Task: Find a round-trip flight from New Delhi to Moscow for 2 passengers, departing on July 9th and returning on July 13th. Then change the destination to Omsk and the return date to August 10th.
Action: Mouse pressed left at (455, 333)
Screenshot: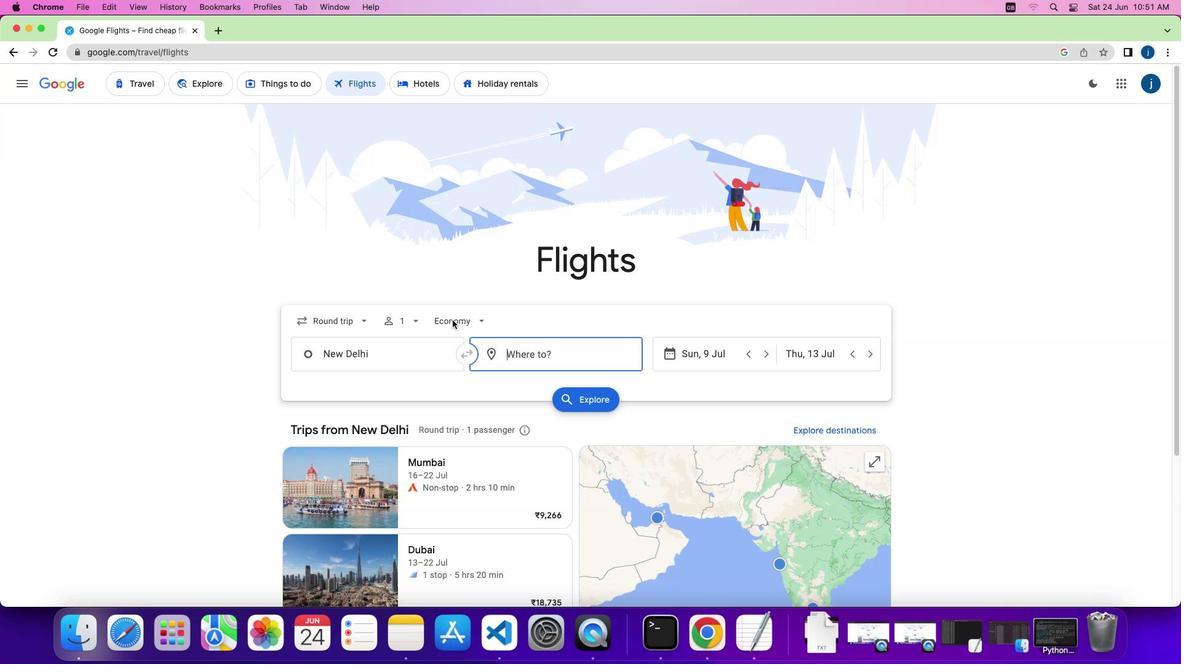 
Action: Mouse pressed left at (455, 333)
Screenshot: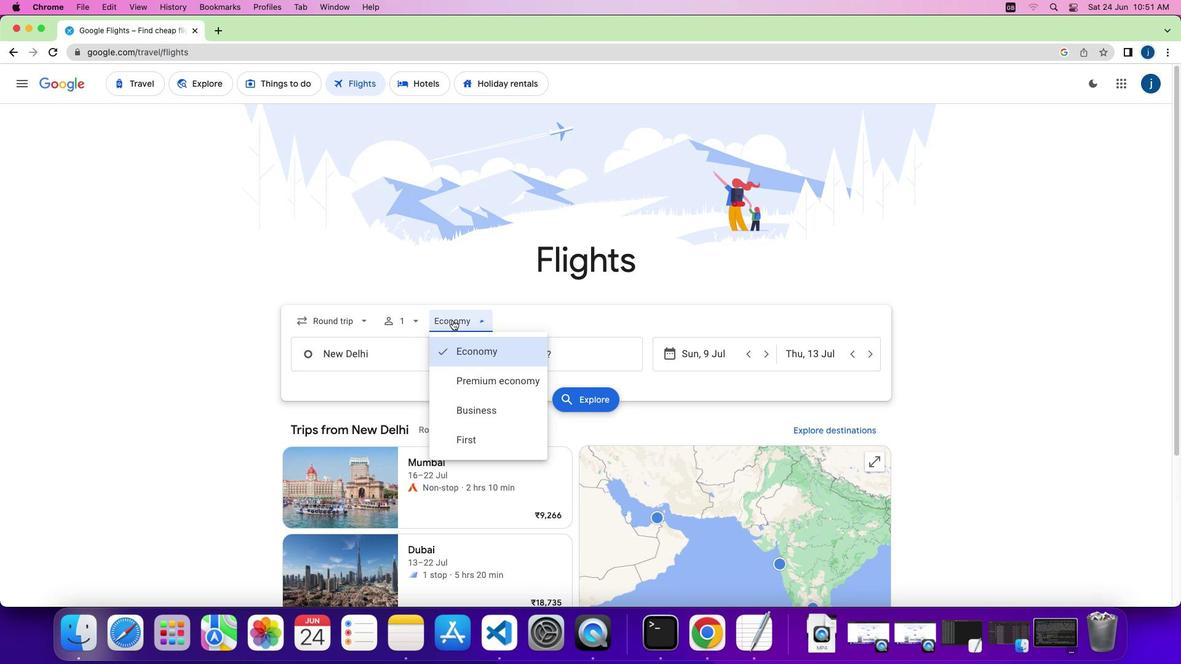 
Action: Mouse moved to (462, 365)
Screenshot: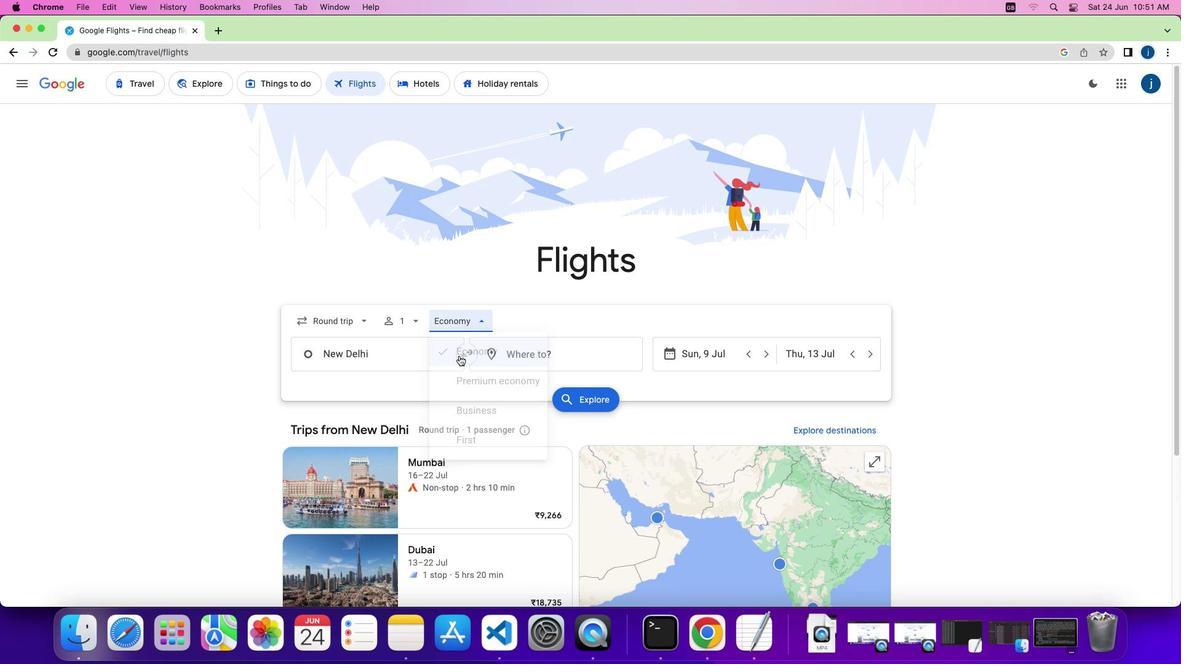 
Action: Mouse pressed left at (462, 365)
Screenshot: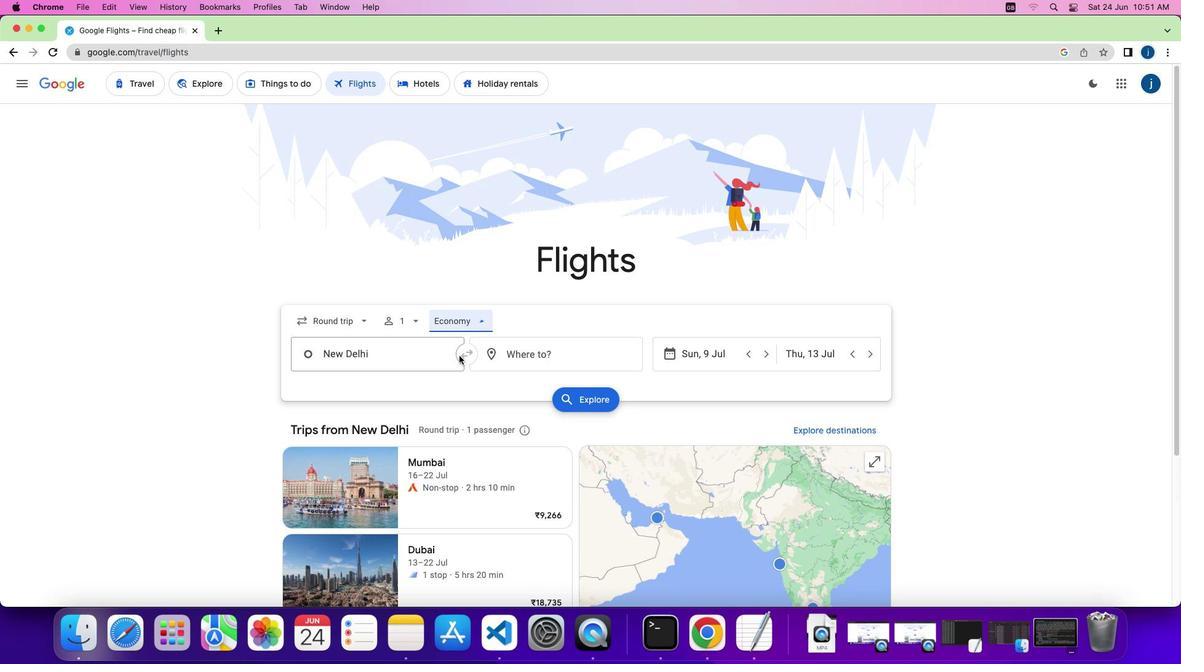 
Action: Mouse moved to (355, 338)
Screenshot: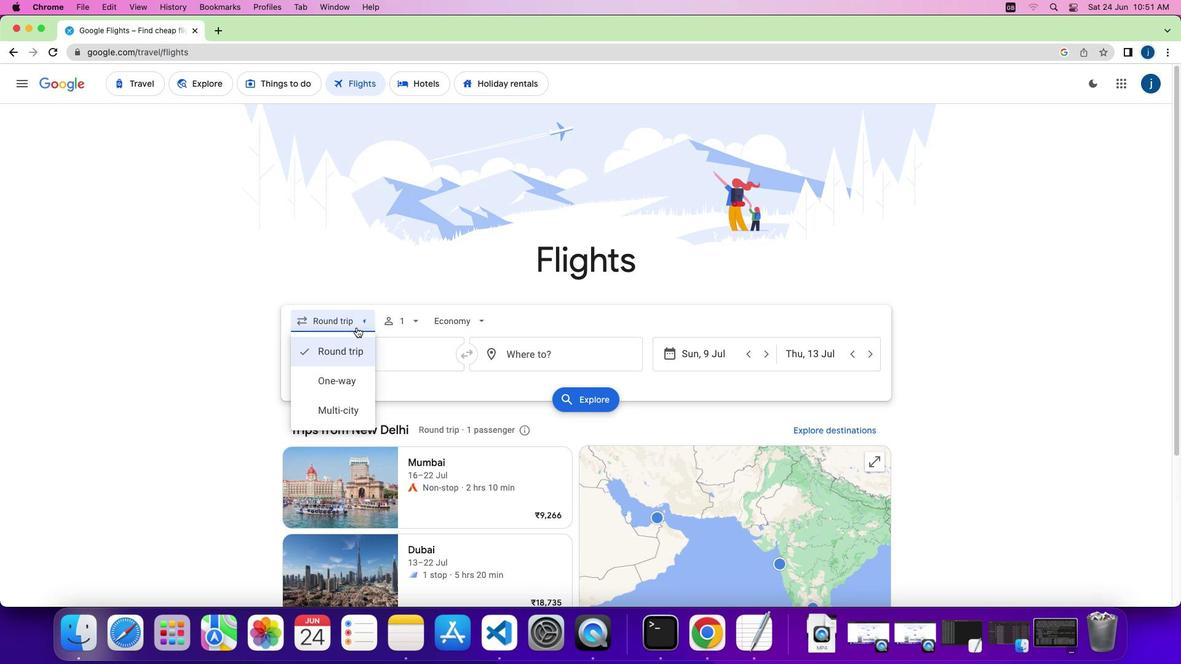 
Action: Mouse pressed left at (355, 338)
Screenshot: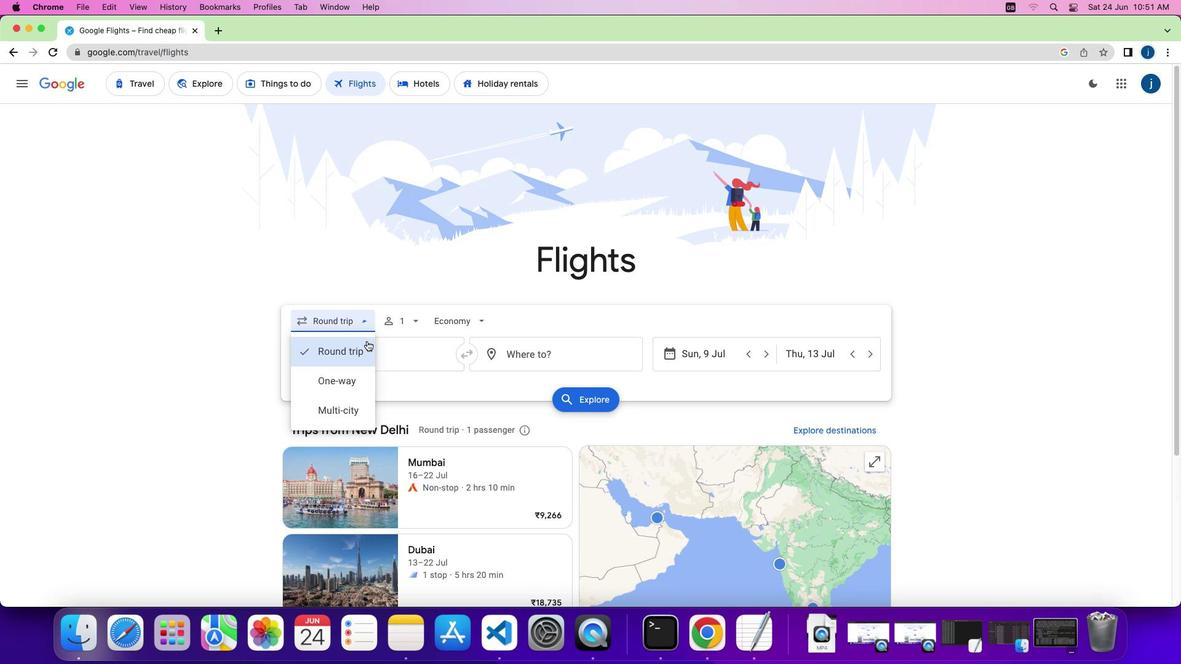 
Action: Mouse moved to (364, 361)
Screenshot: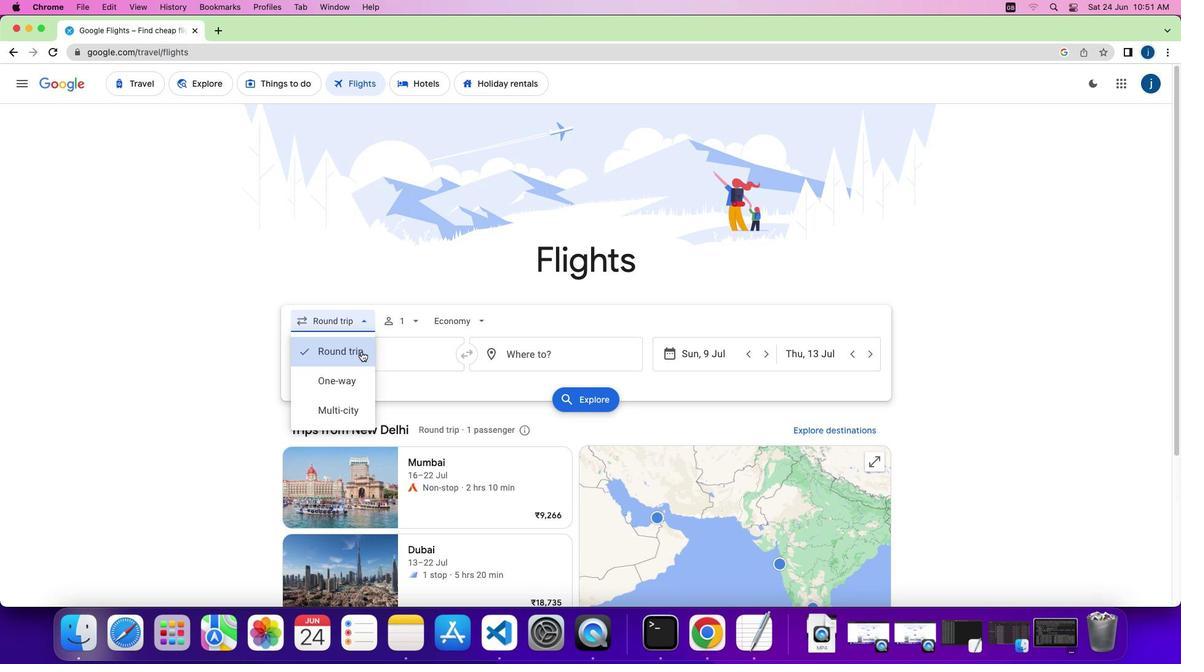 
Action: Mouse pressed left at (364, 361)
Screenshot: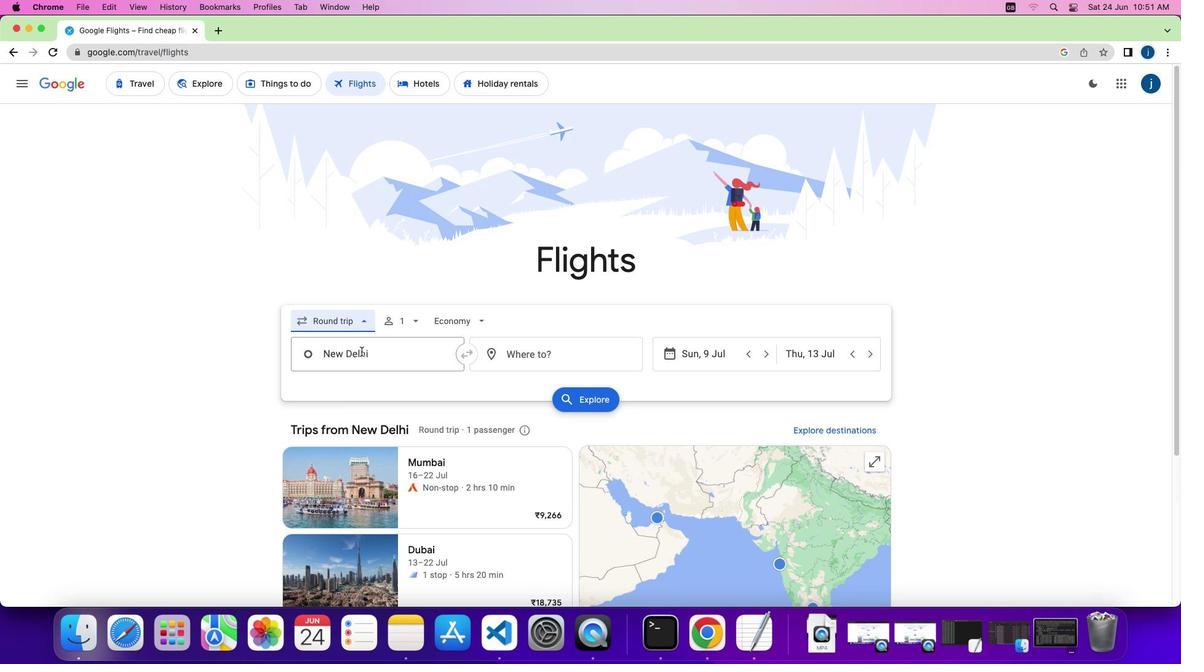 
Action: Mouse moved to (393, 337)
Screenshot: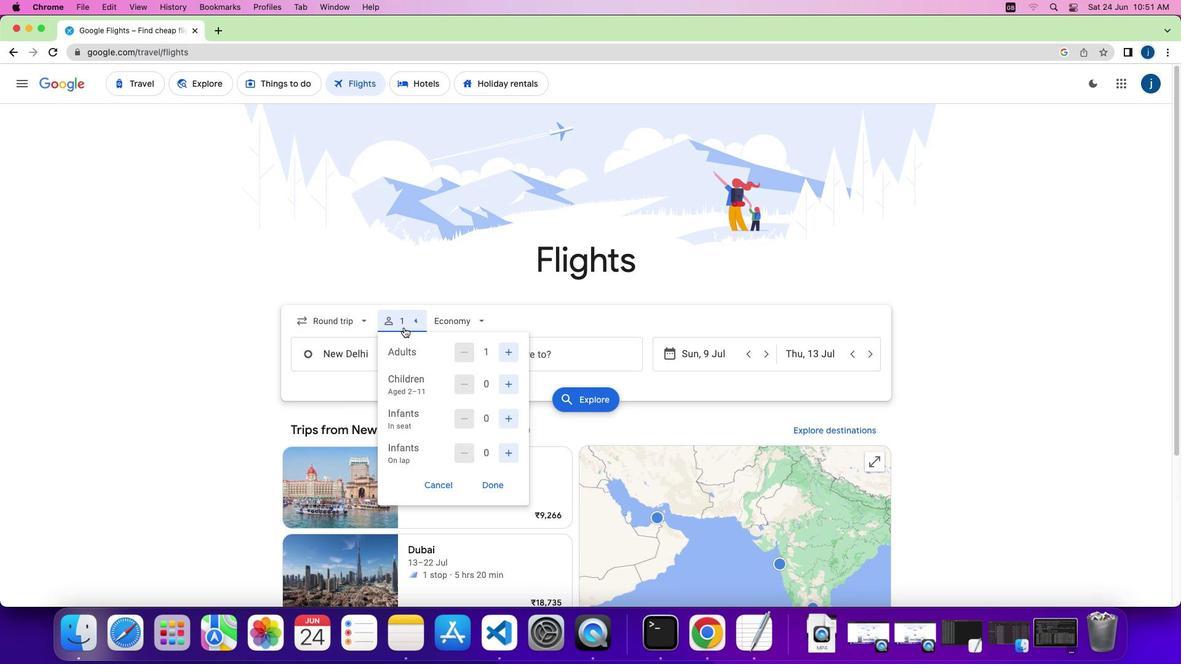 
Action: Mouse pressed left at (393, 337)
Screenshot: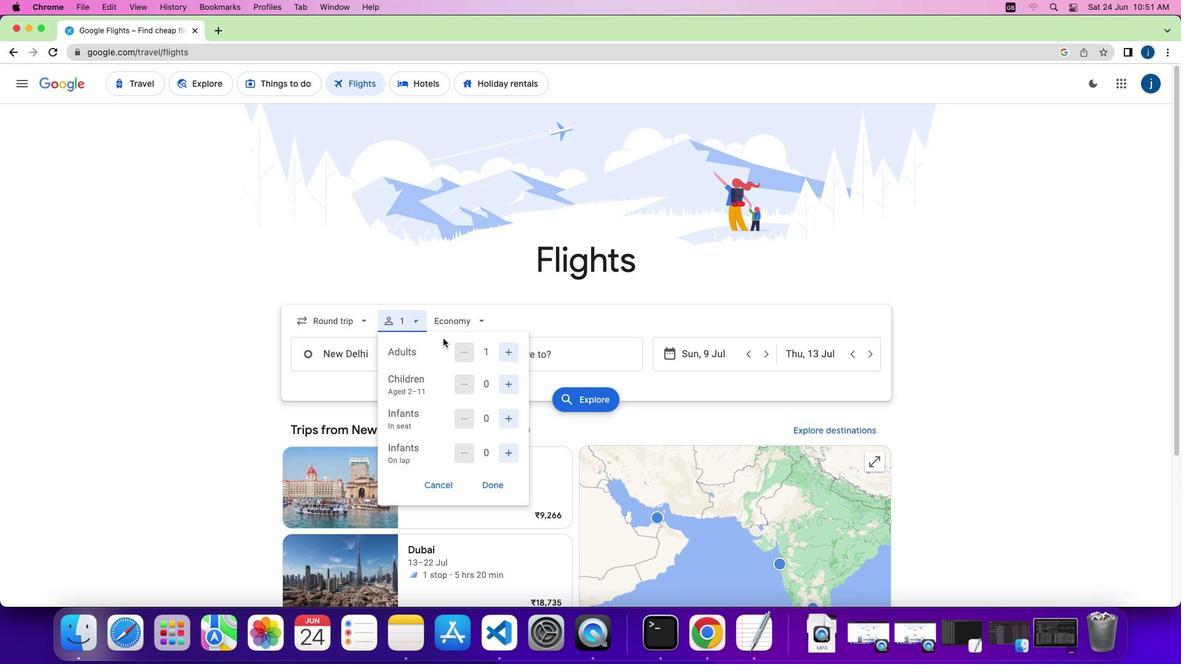 
Action: Mouse moved to (511, 361)
Screenshot: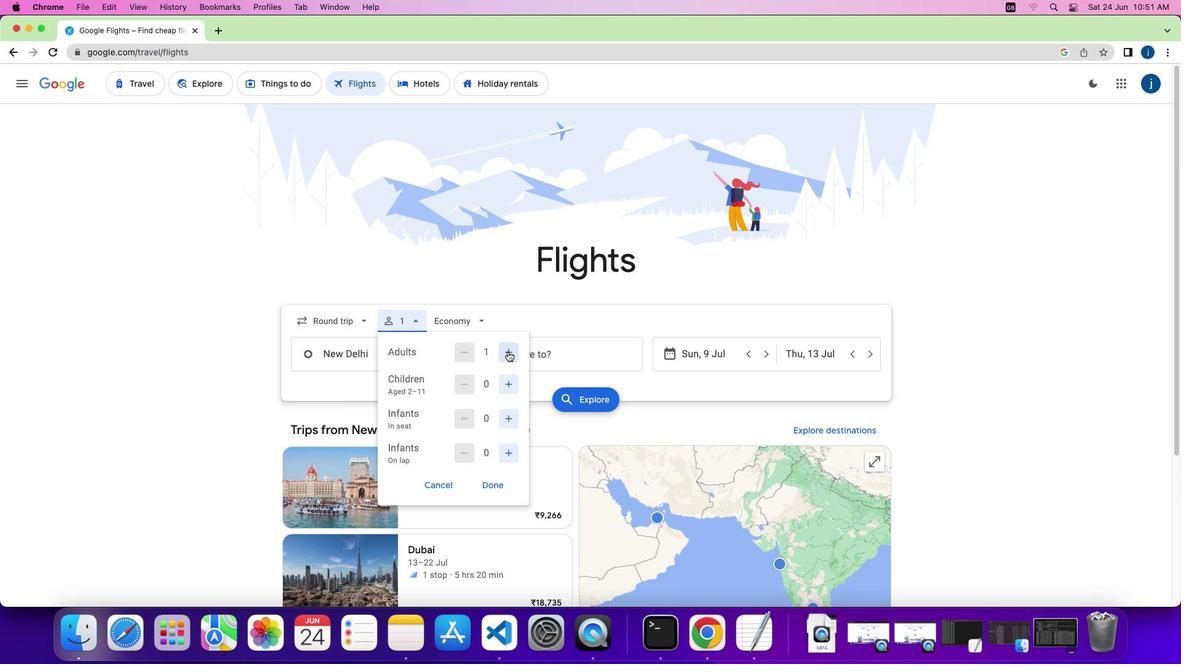 
Action: Mouse pressed left at (511, 361)
Screenshot: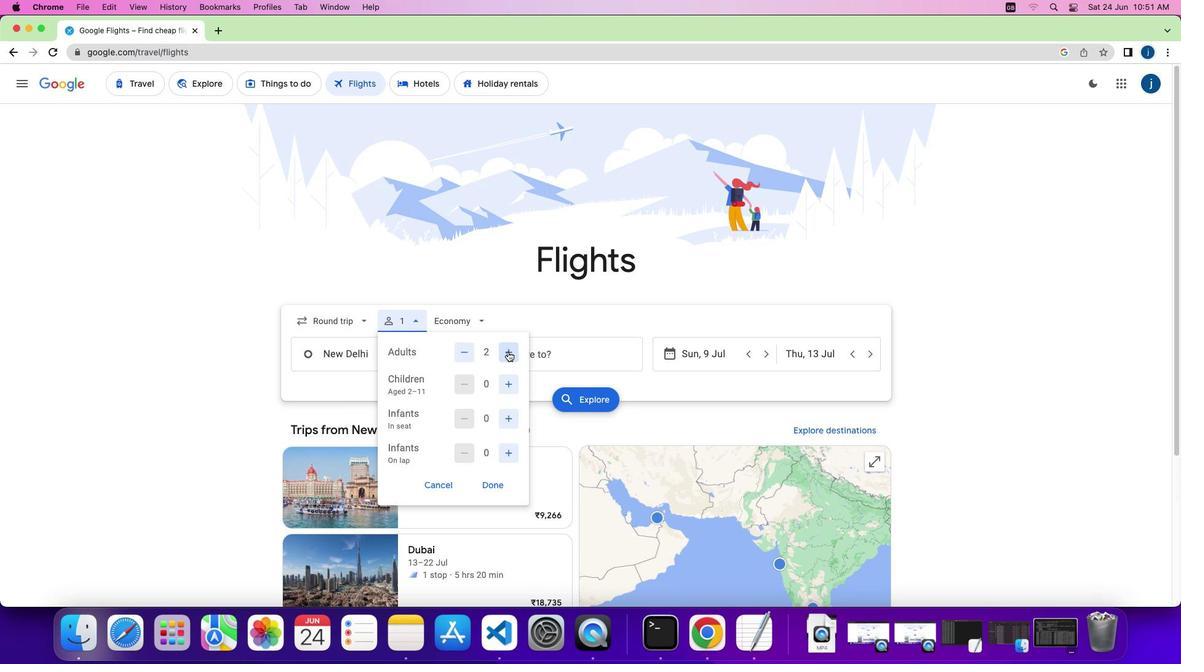 
Action: Mouse moved to (488, 480)
Screenshot: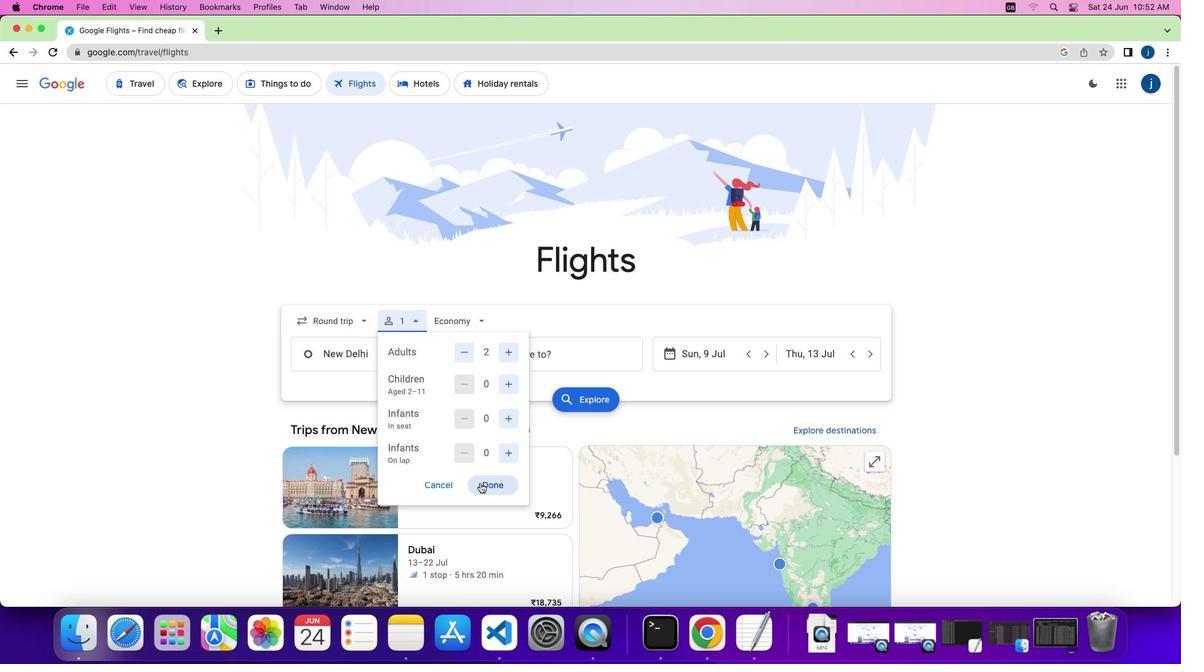 
Action: Mouse pressed left at (488, 480)
Screenshot: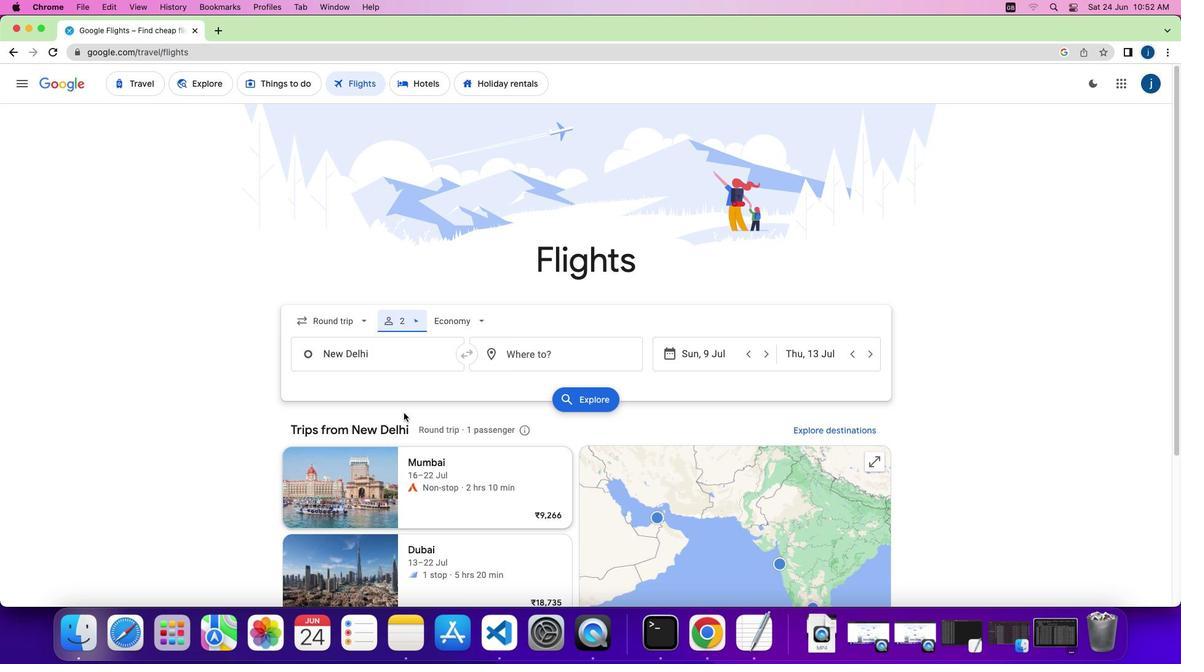 
Action: Mouse moved to (381, 368)
Screenshot: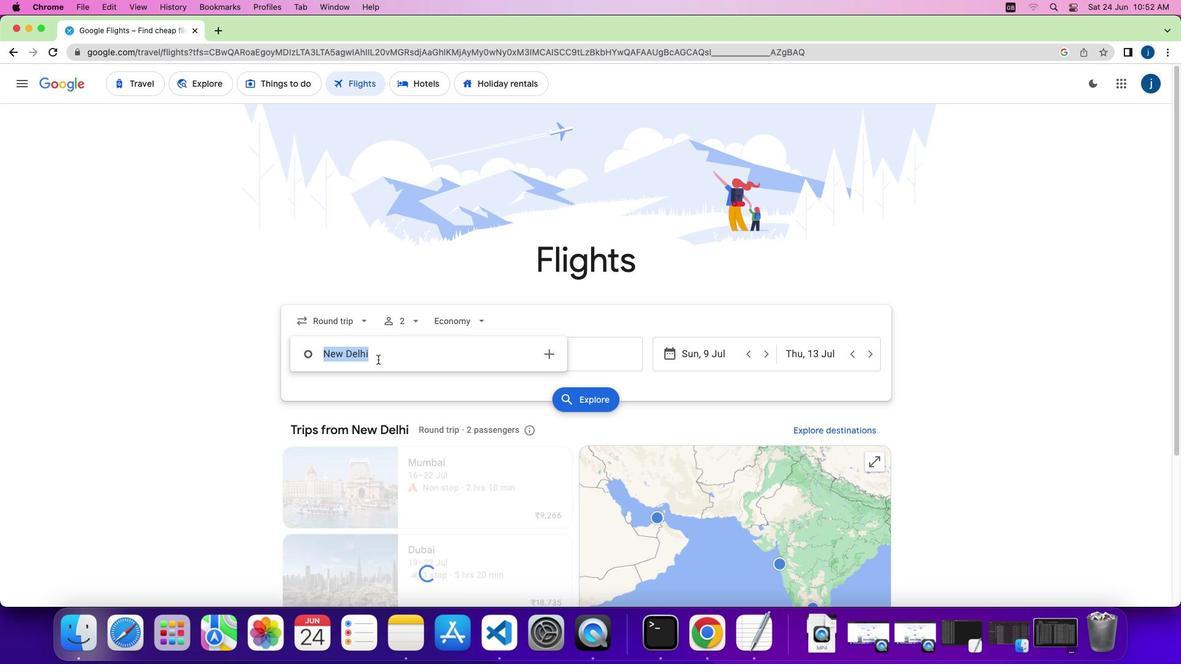 
Action: Mouse pressed left at (381, 368)
Screenshot: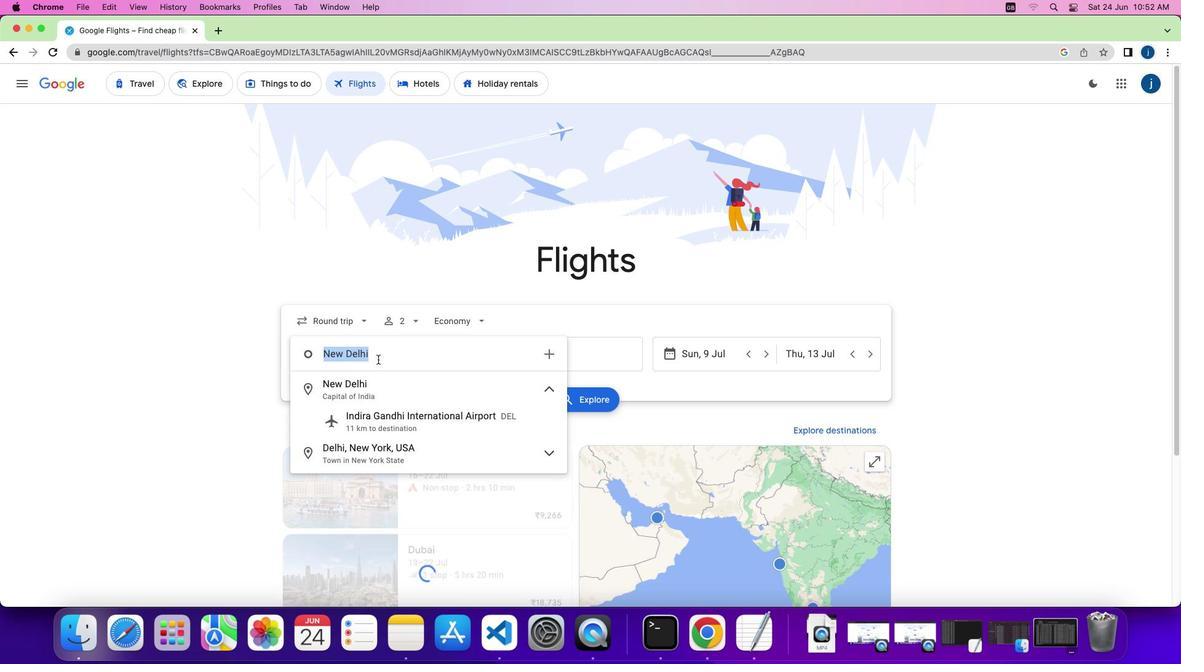 
Action: Key pressed Key.shift'M''o''s''c''o''w'Key.enter
Screenshot: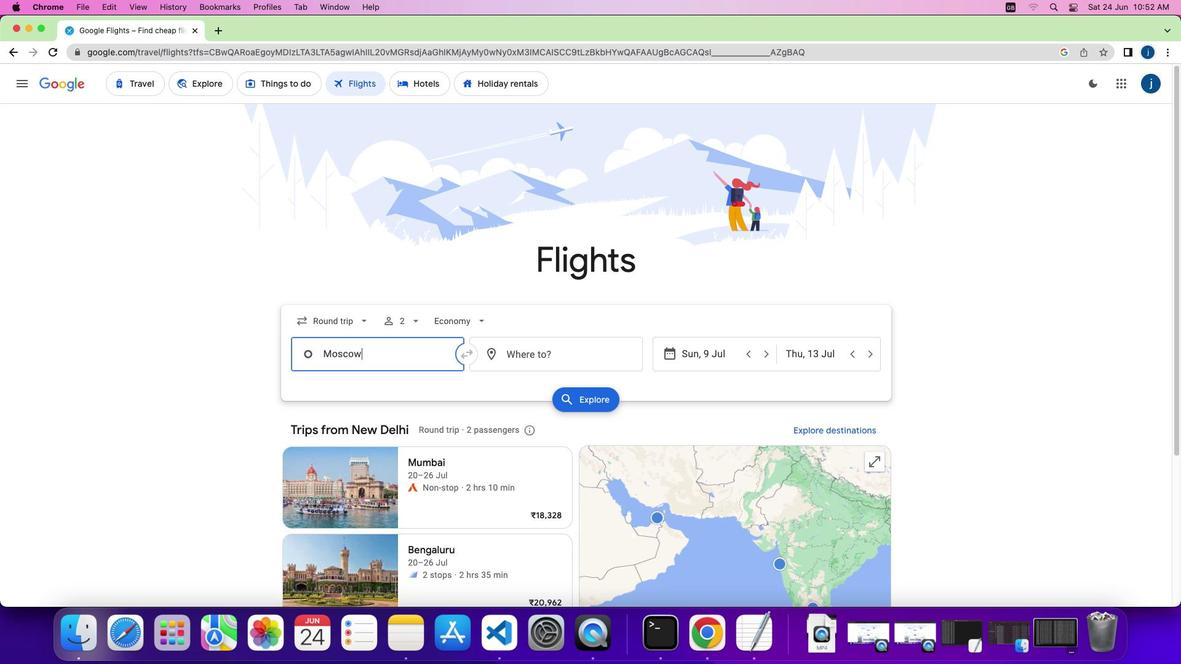 
Action: Mouse moved to (499, 361)
Screenshot: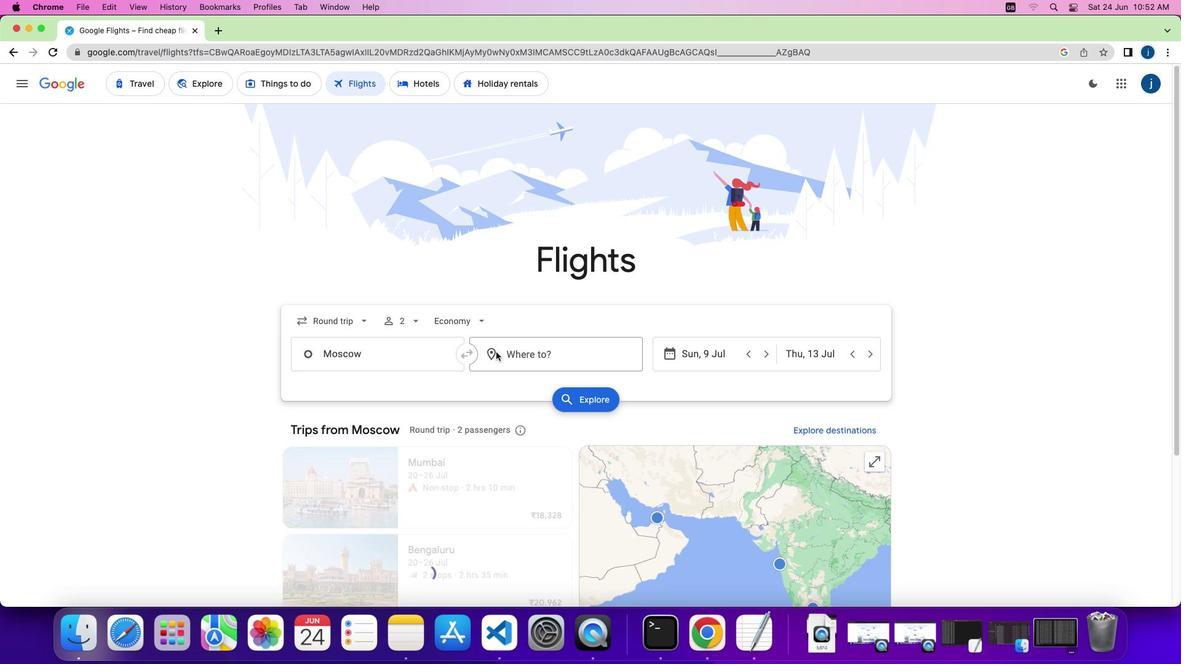 
Action: Mouse pressed left at (499, 361)
Screenshot: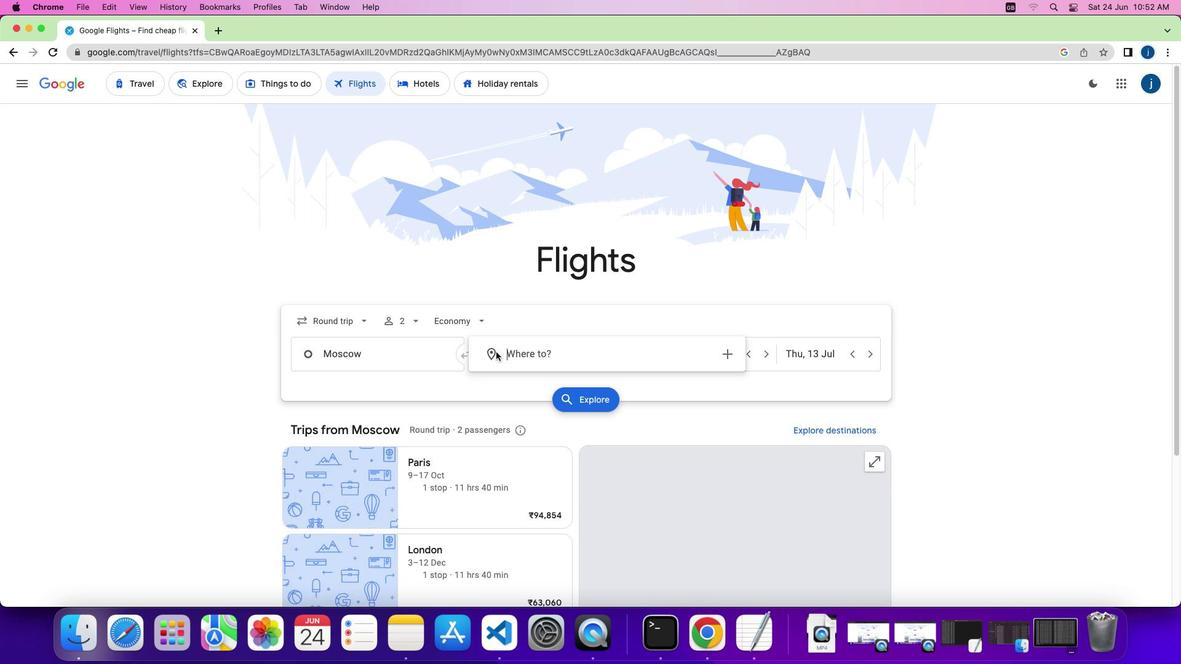 
Action: Key pressed Key.shift'O''m''s''k'Key.enter
Screenshot: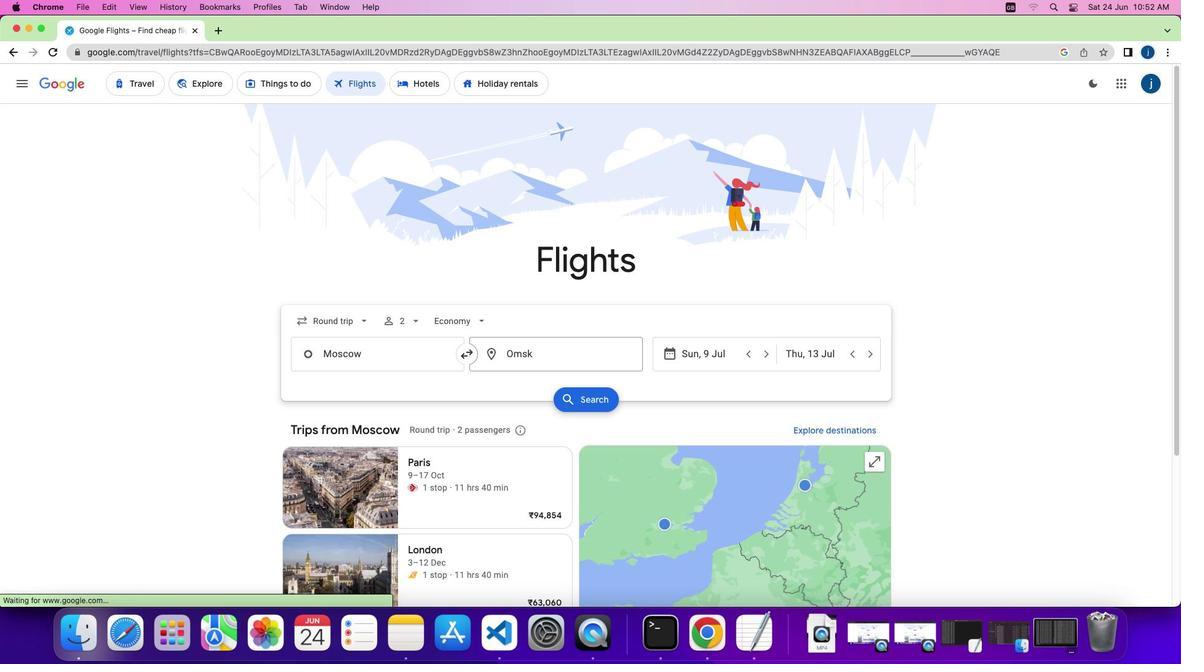 
Action: Mouse moved to (708, 368)
Screenshot: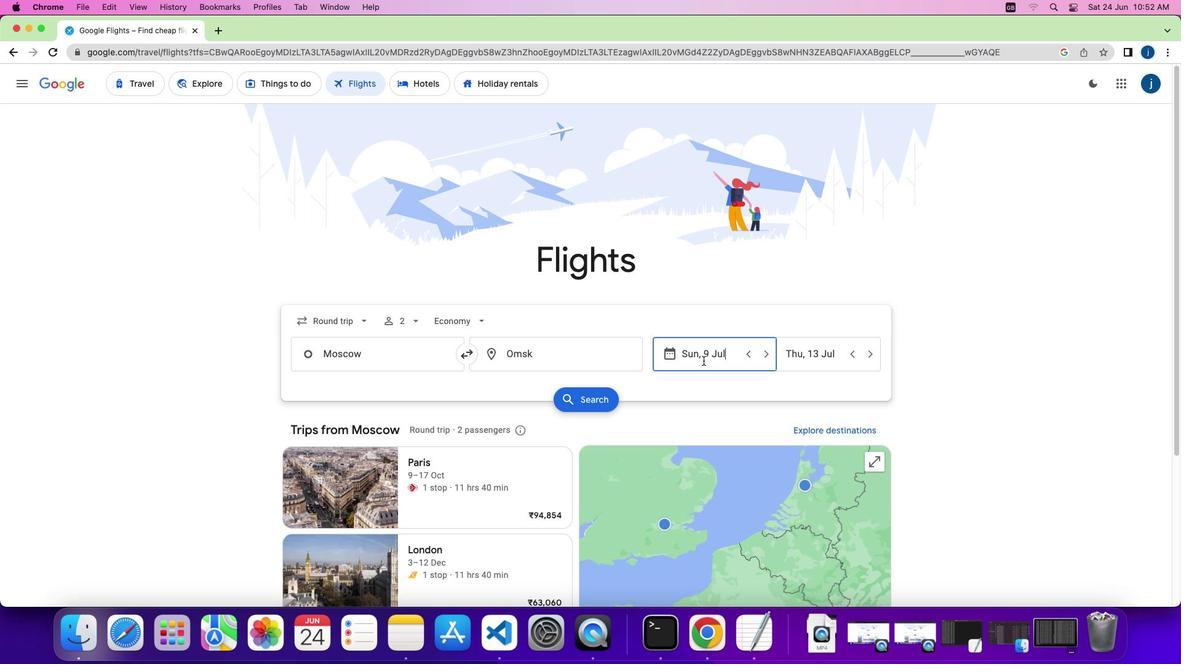 
Action: Mouse pressed left at (708, 368)
Screenshot: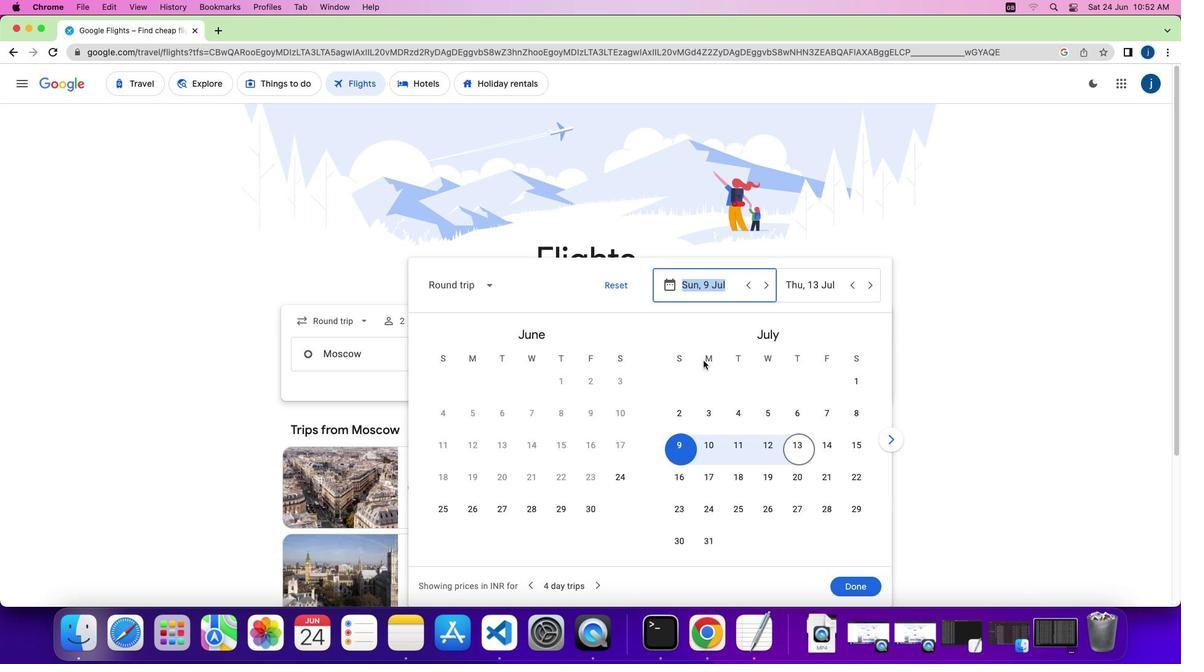 
Action: Mouse moved to (851, 492)
Screenshot: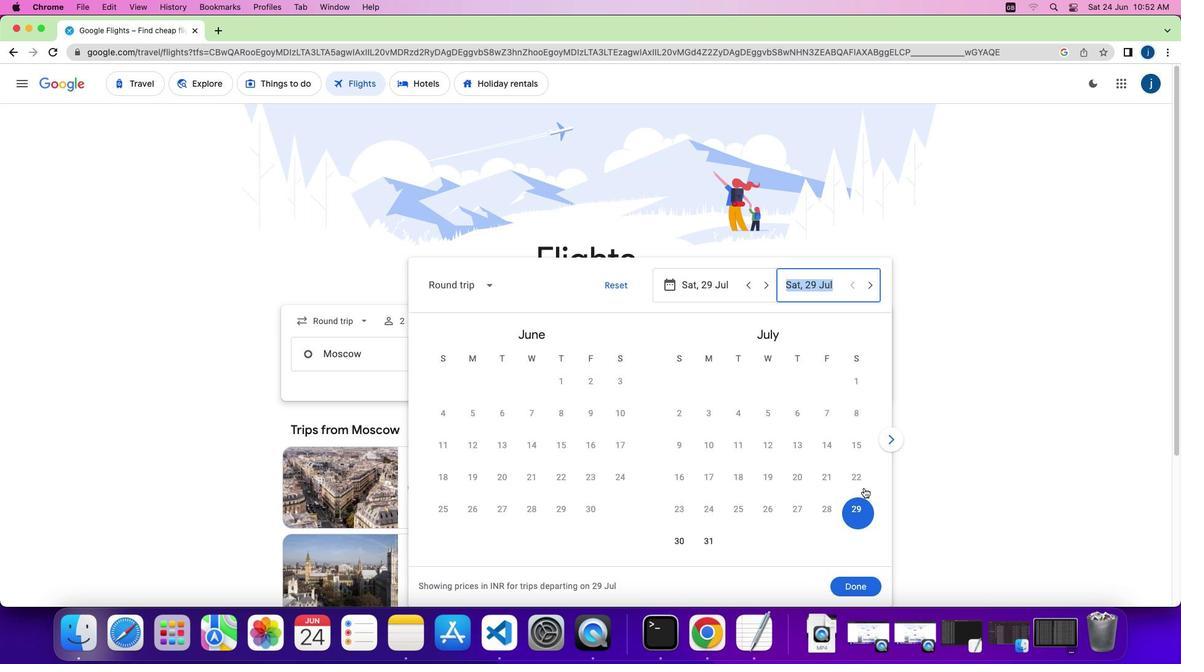 
Action: Mouse pressed left at (851, 492)
Screenshot: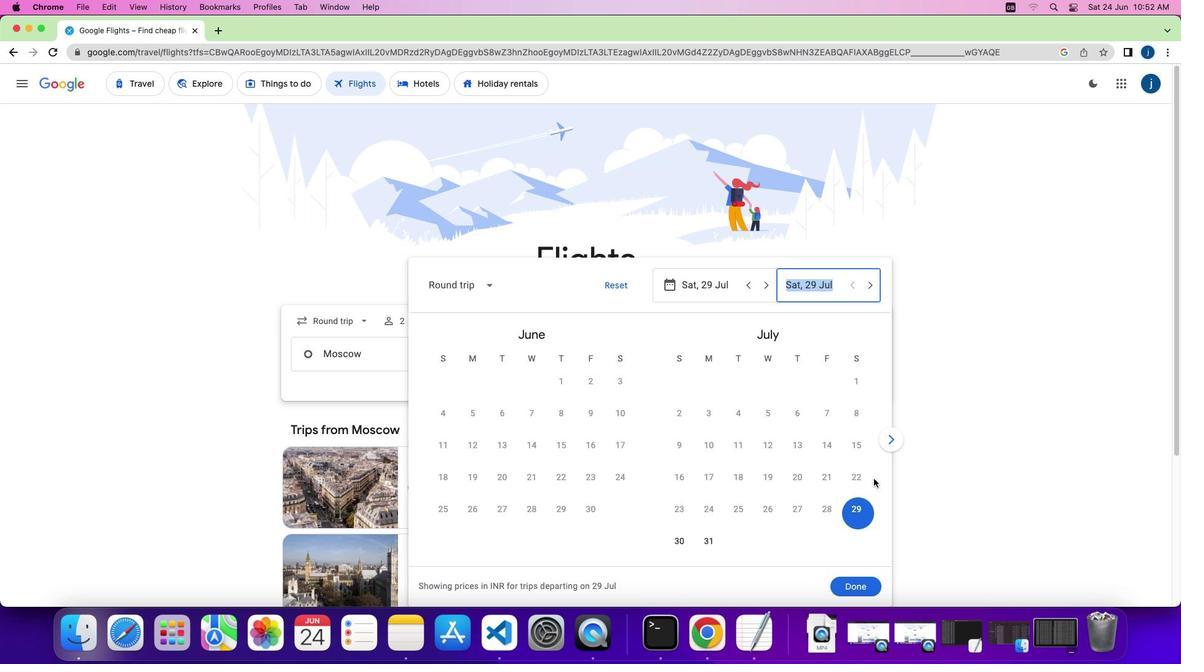 
Action: Mouse moved to (891, 438)
Screenshot: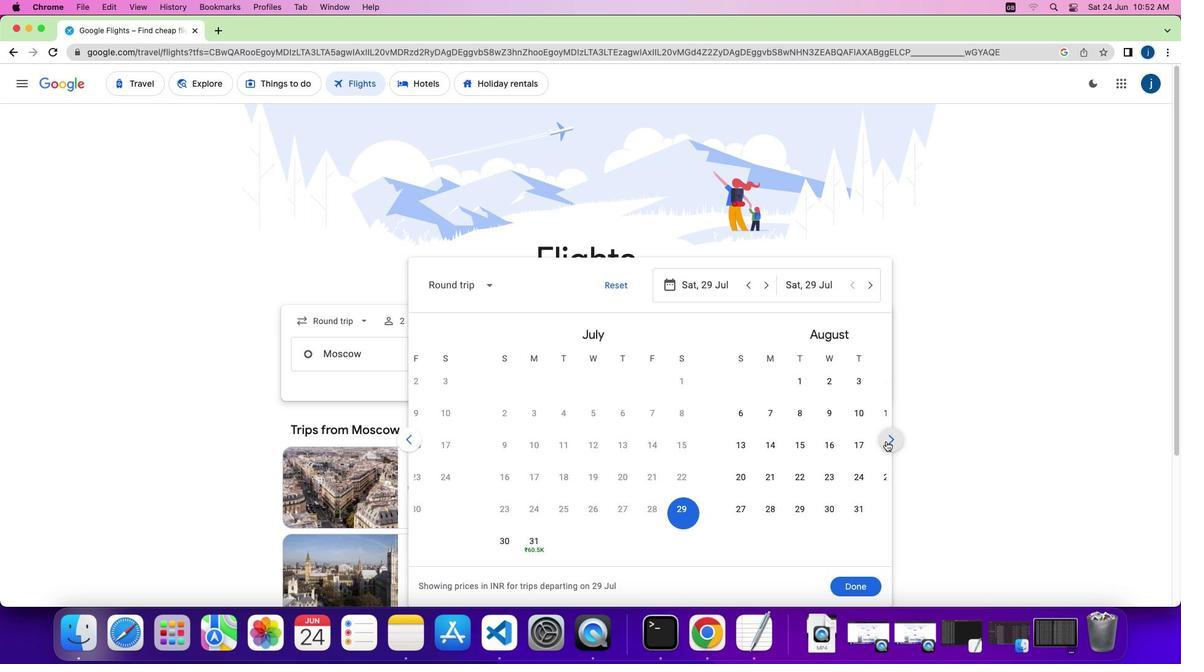 
Action: Mouse pressed left at (891, 438)
Screenshot: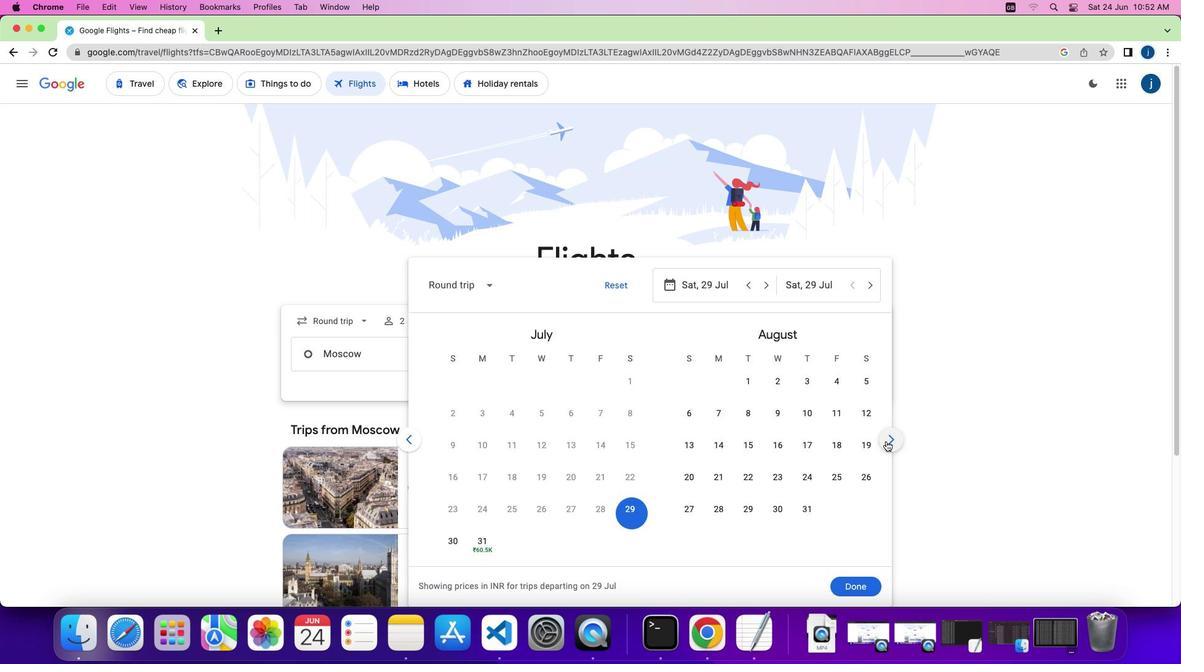 
Action: Mouse moved to (794, 417)
Screenshot: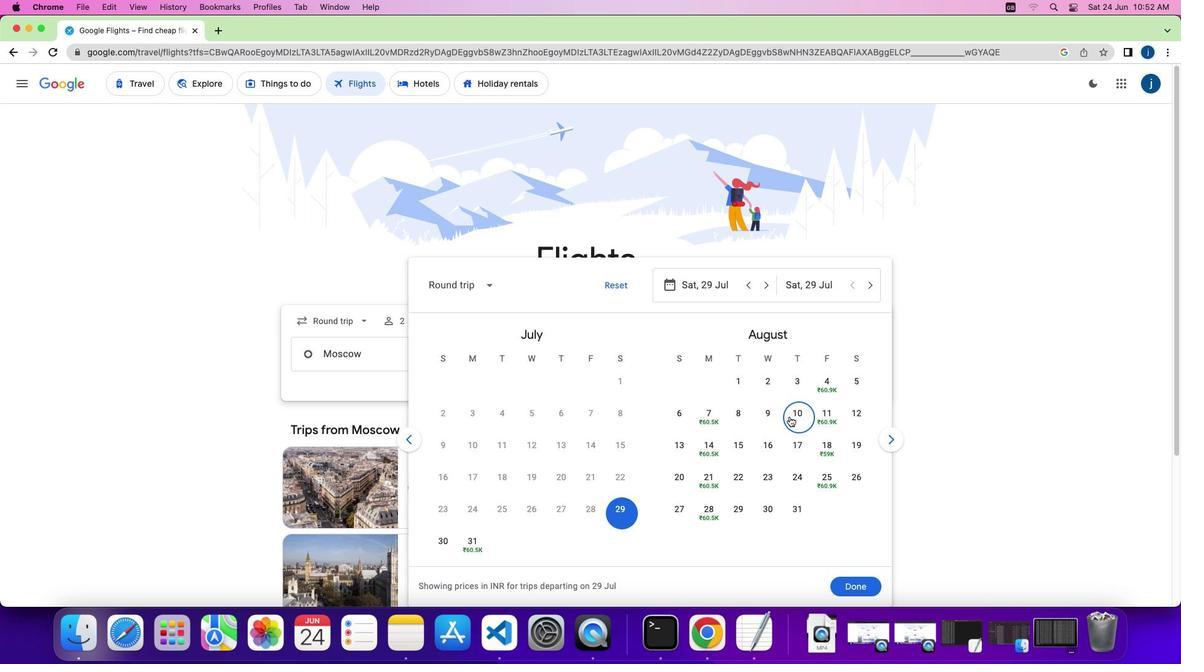 
Action: Mouse pressed left at (794, 417)
Screenshot: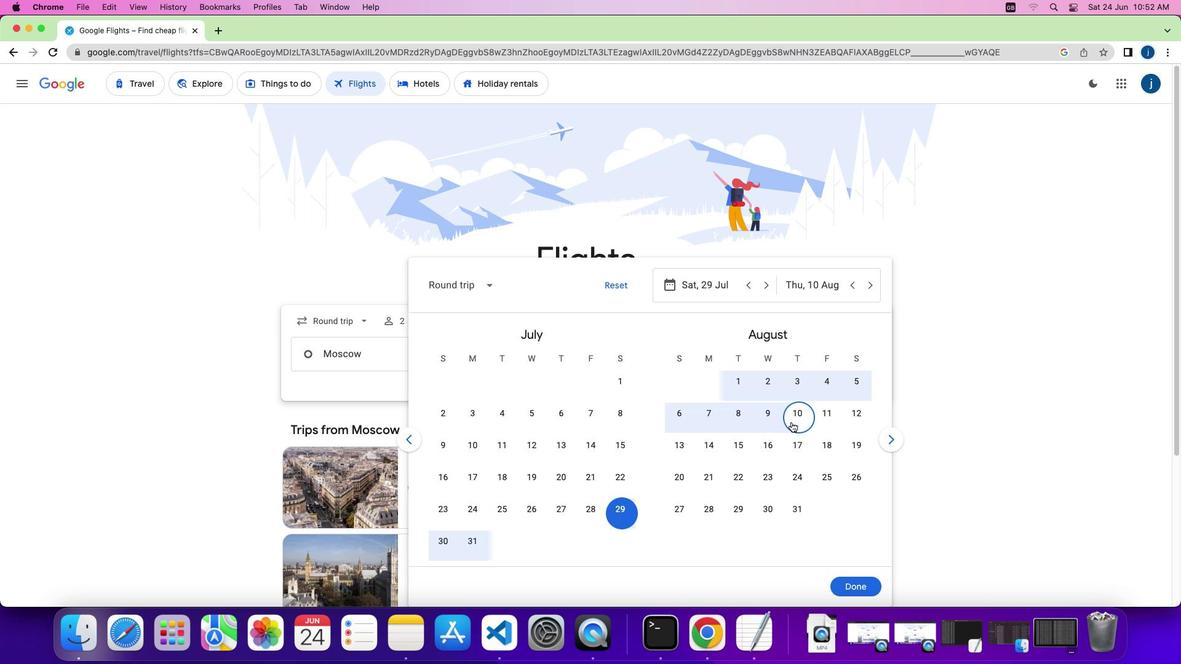 
Action: Mouse moved to (842, 562)
Screenshot: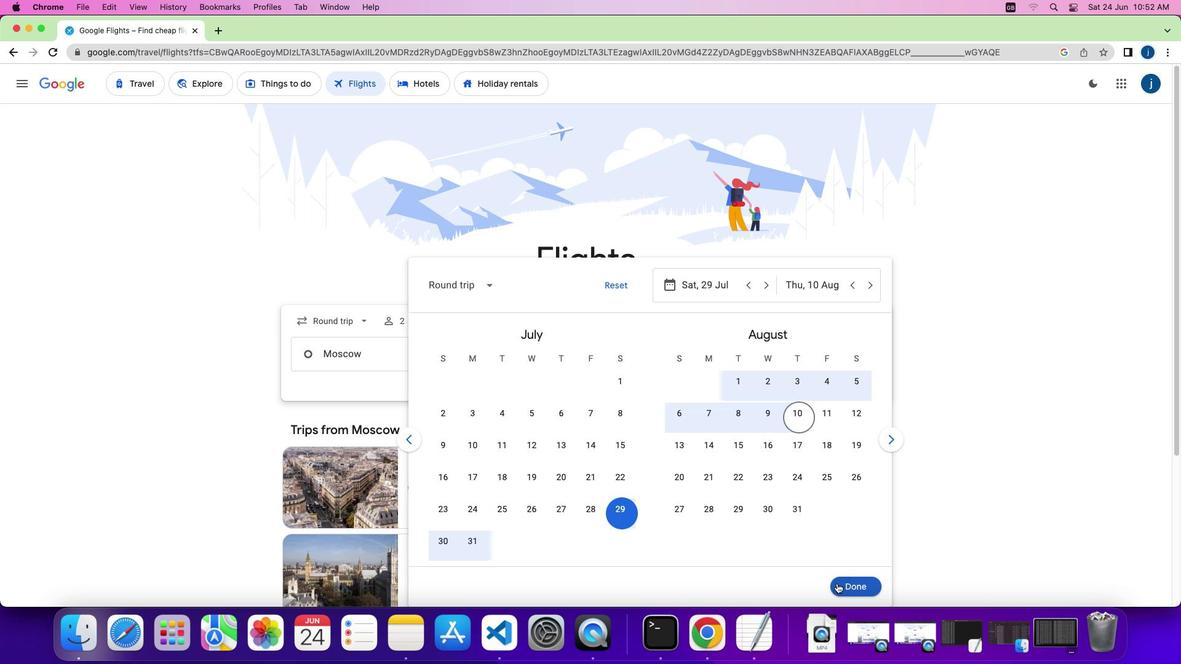 
Action: Mouse pressed left at (842, 562)
Screenshot: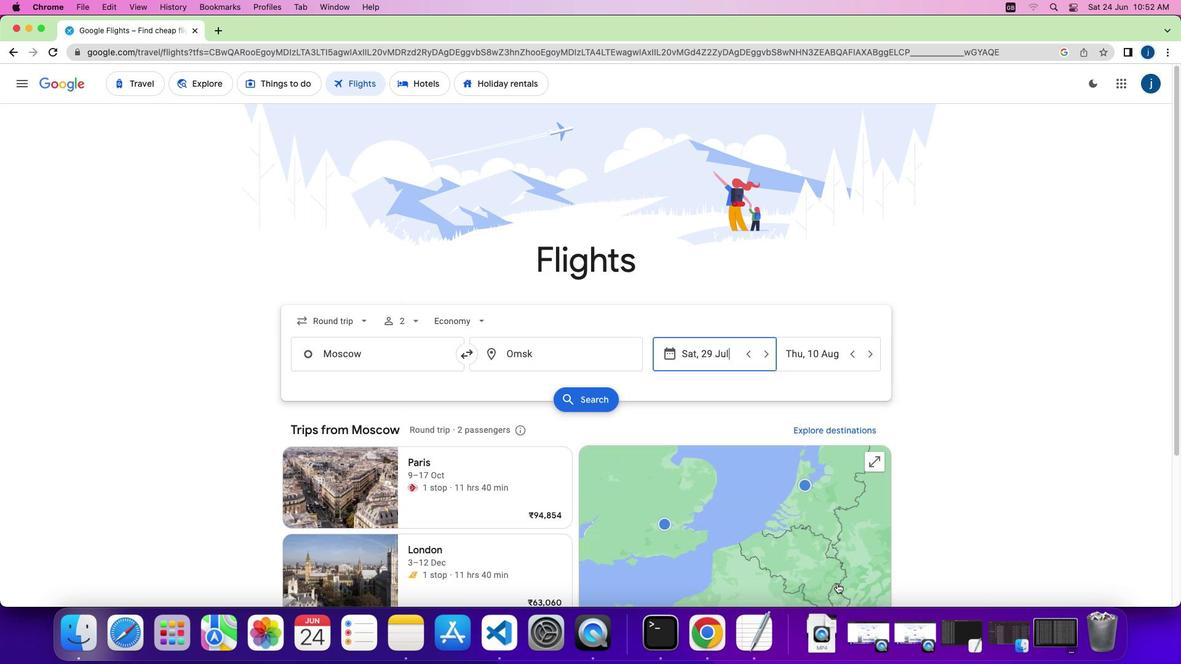 
Action: Mouse moved to (586, 398)
Screenshot: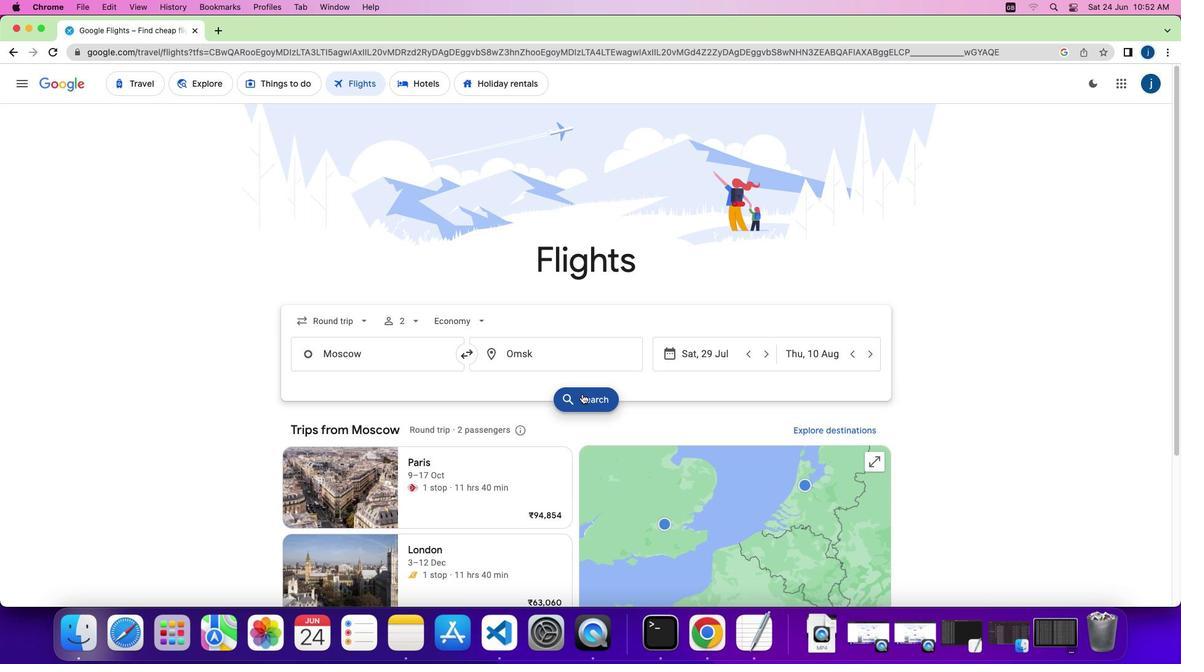 
Action: Mouse pressed left at (586, 398)
Screenshot: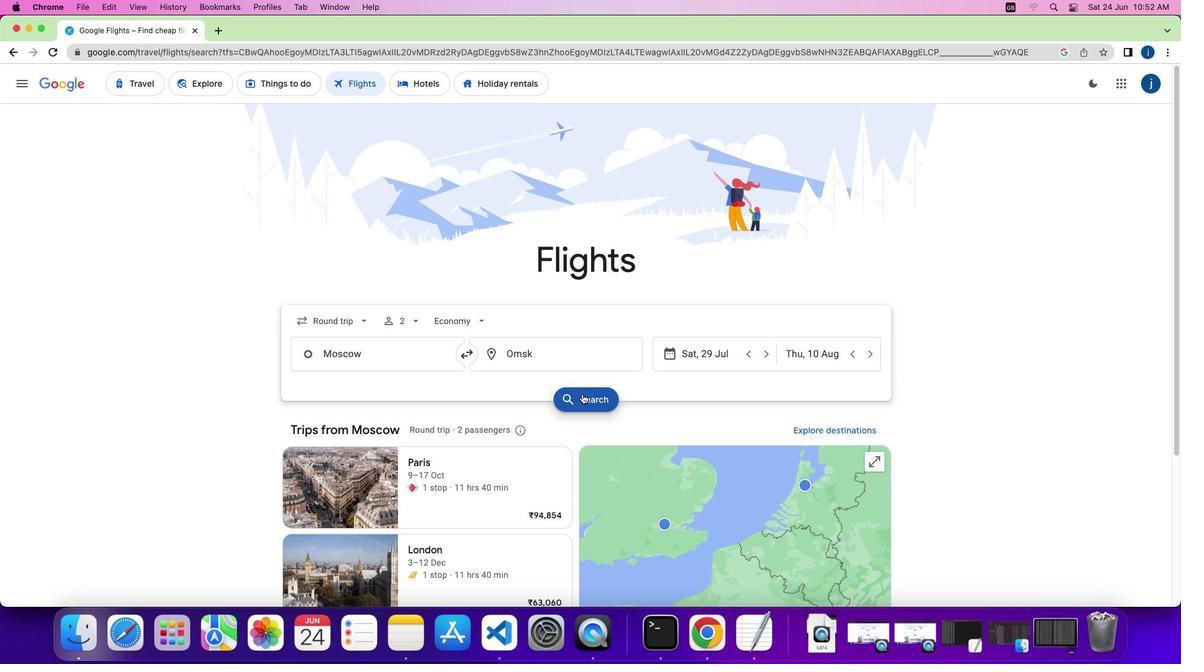 
